 Task: Edit the address to "169 Perry Street".
Action: Mouse moved to (135, 210)
Screenshot: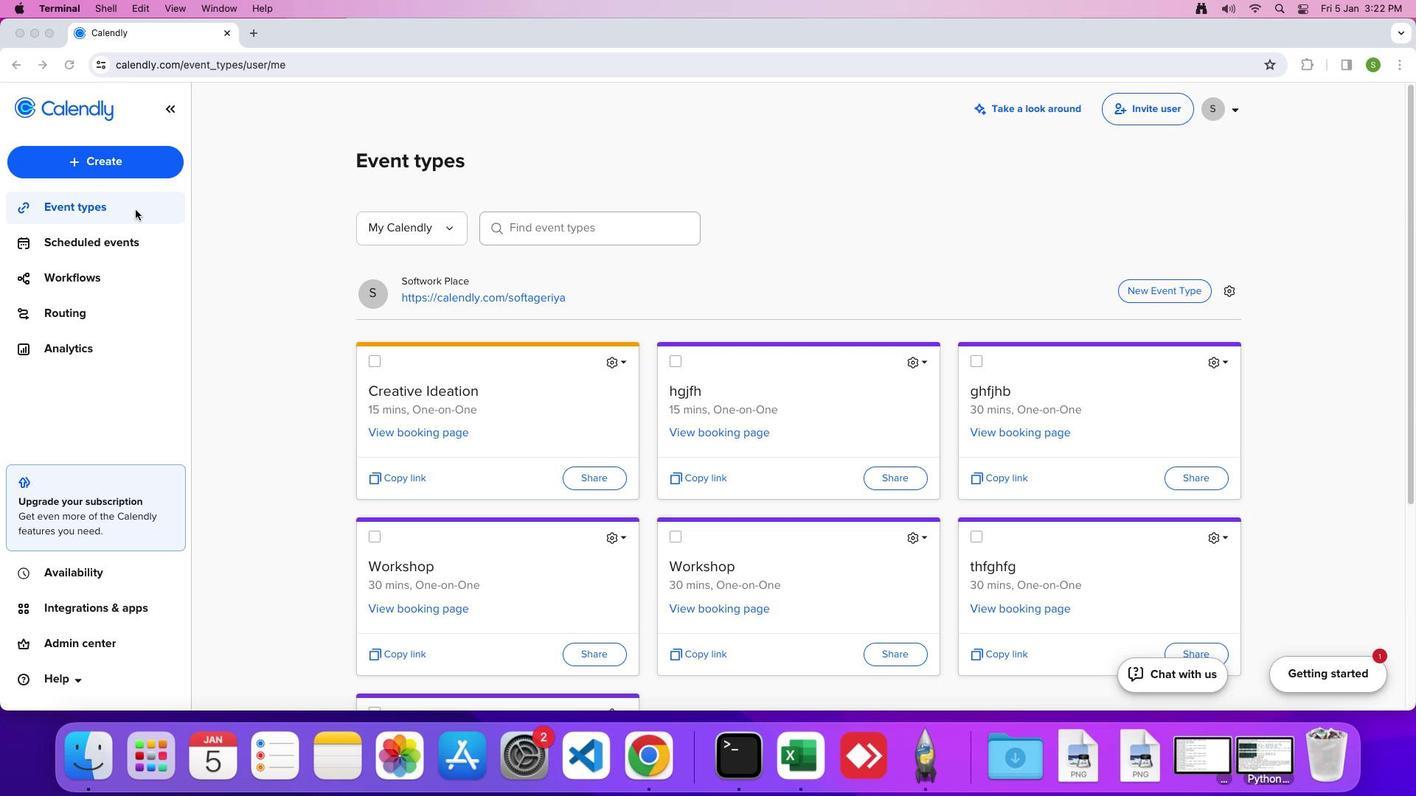 
Action: Mouse pressed left at (135, 210)
Screenshot: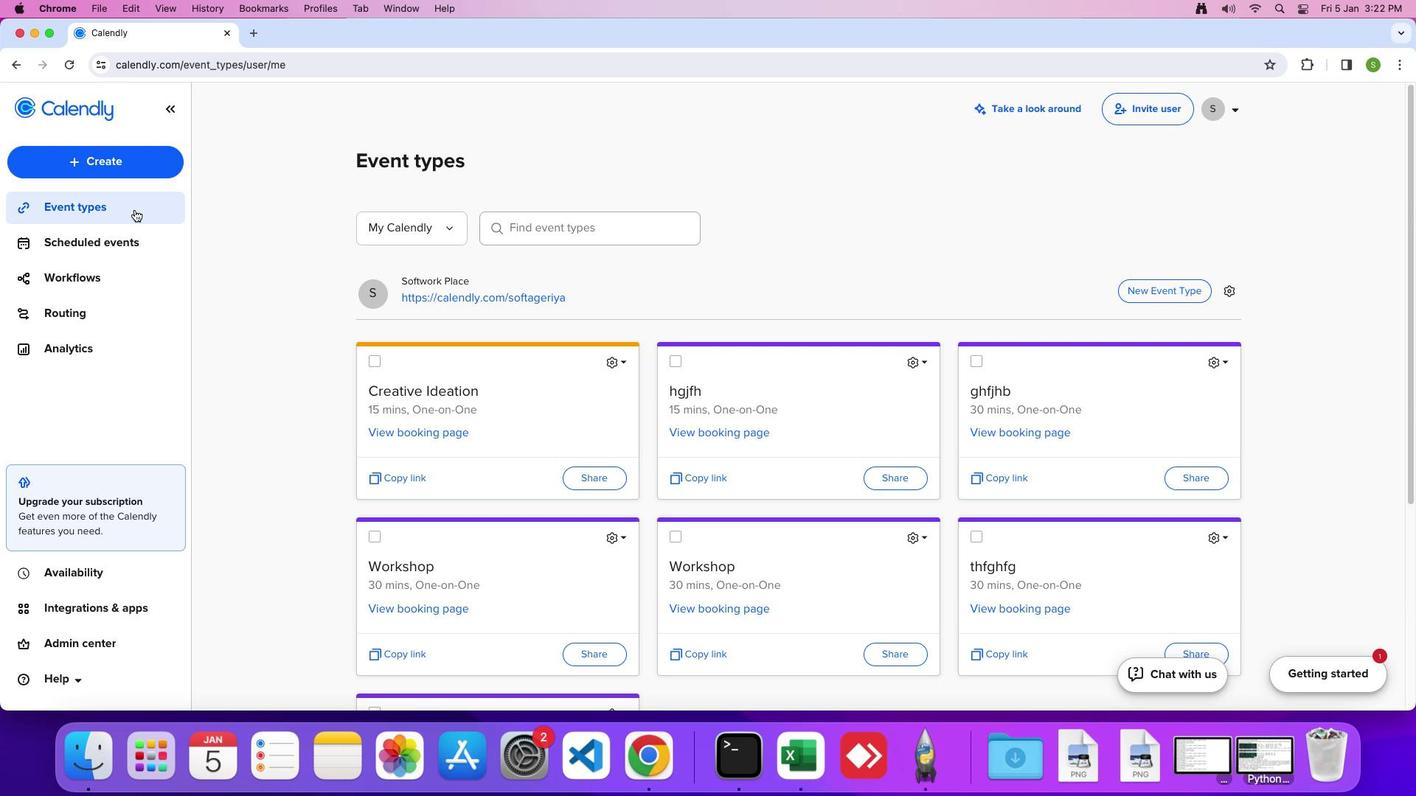 
Action: Mouse moved to (621, 362)
Screenshot: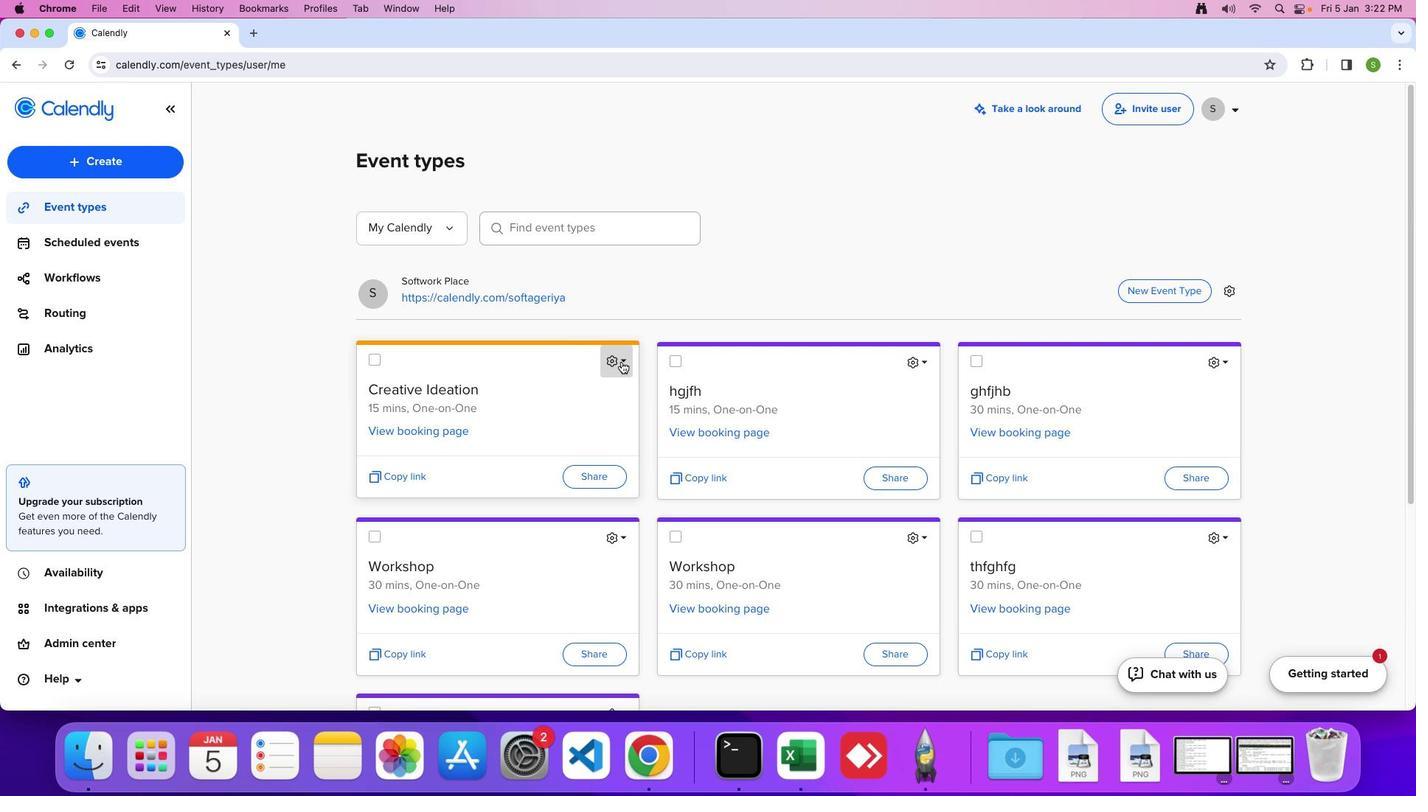 
Action: Mouse pressed left at (621, 362)
Screenshot: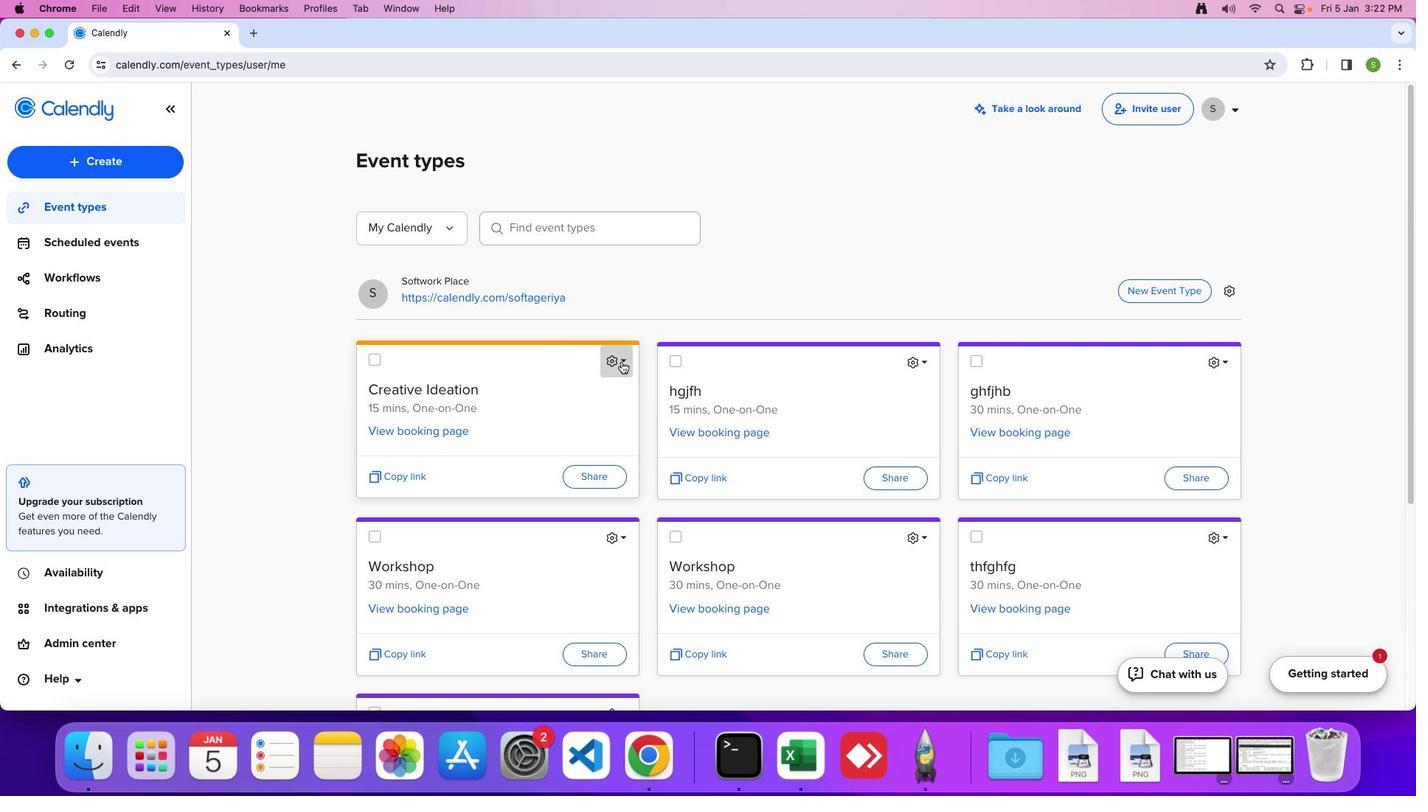 
Action: Mouse moved to (590, 396)
Screenshot: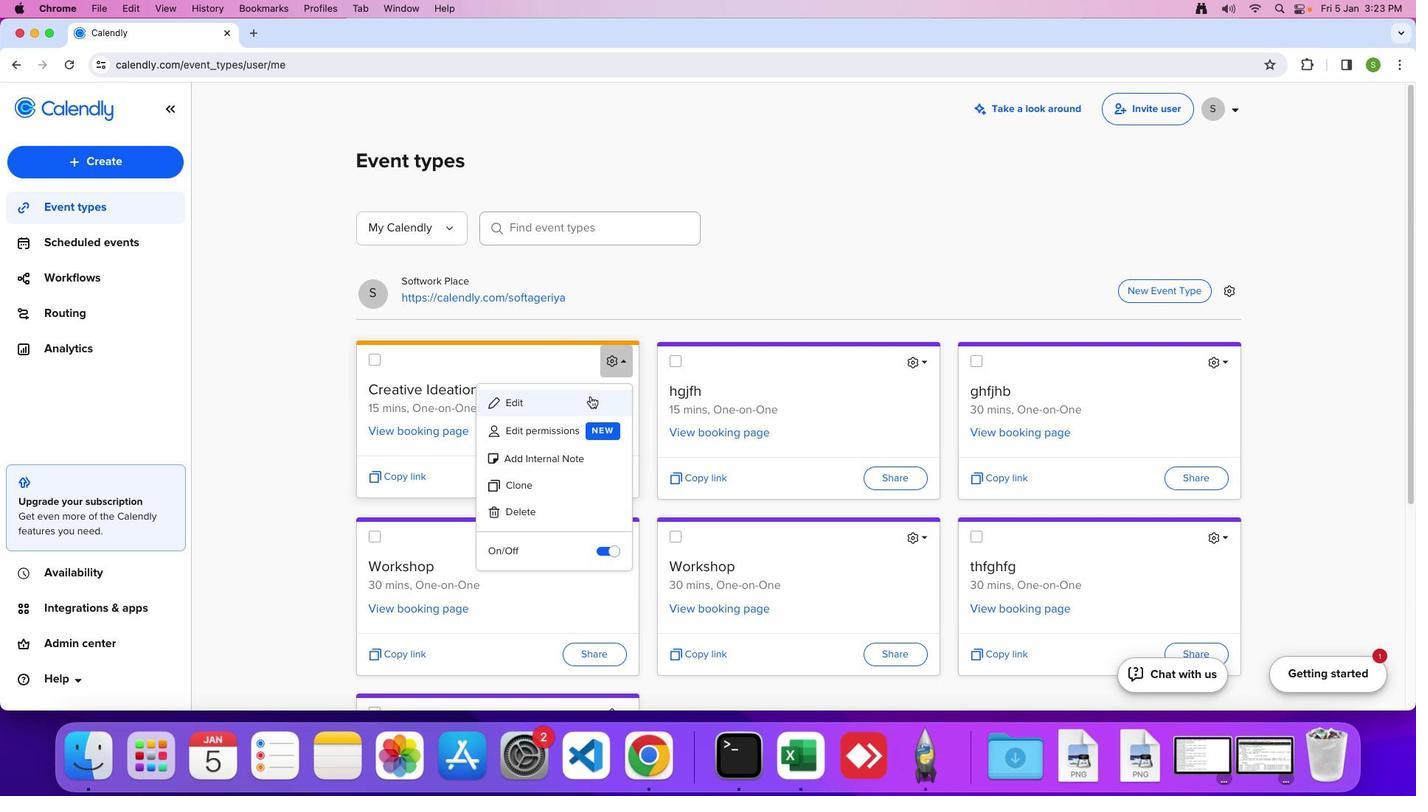 
Action: Mouse pressed left at (590, 396)
Screenshot: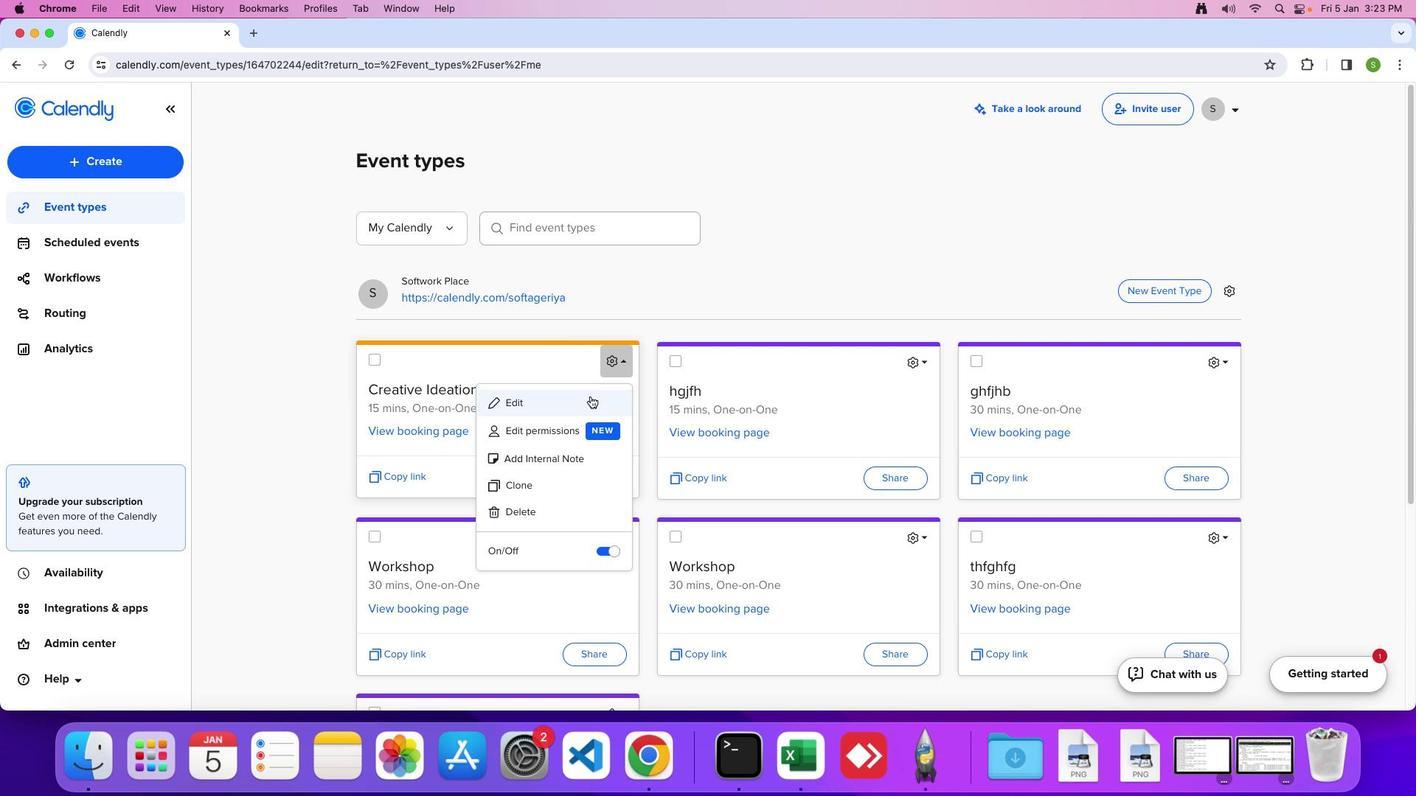
Action: Mouse moved to (241, 255)
Screenshot: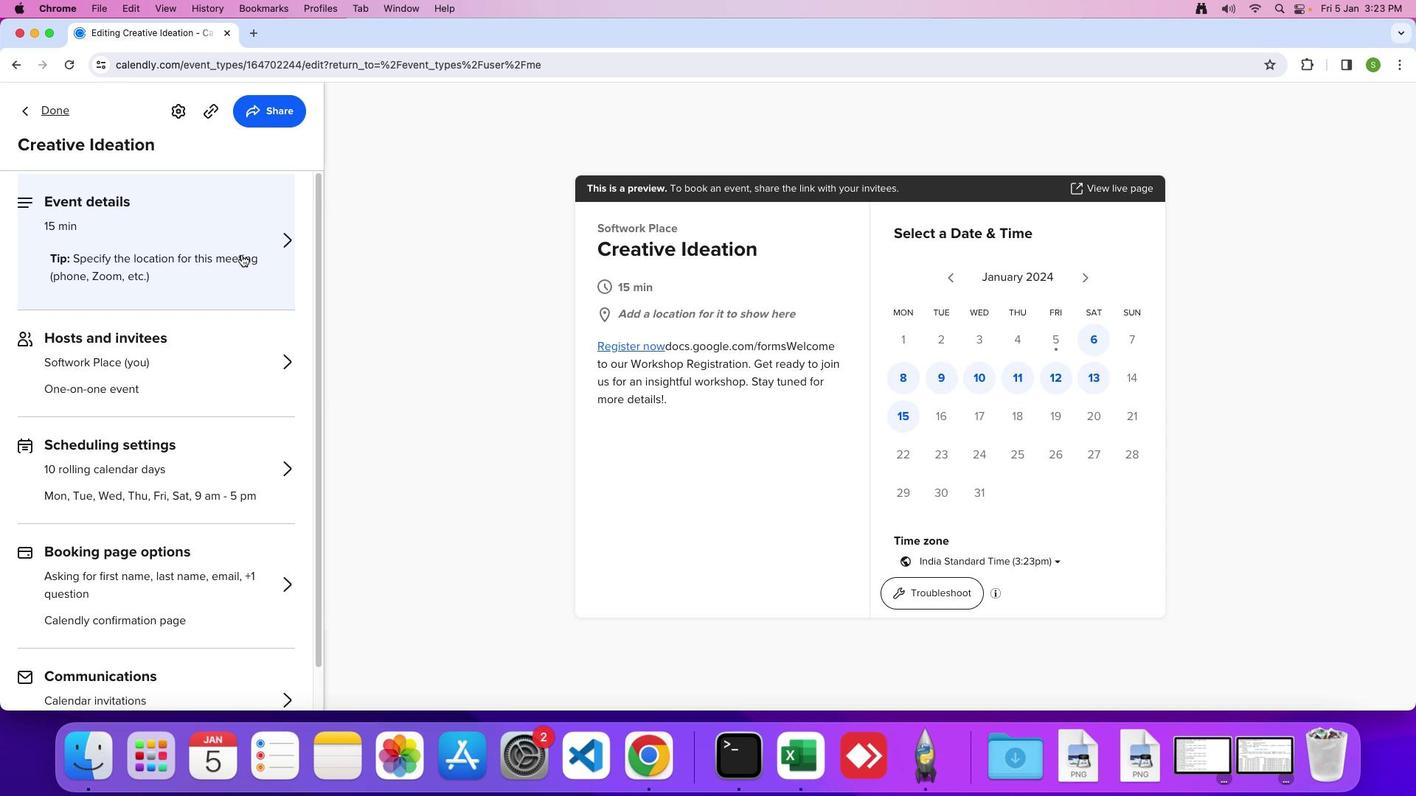 
Action: Mouse pressed left at (241, 255)
Screenshot: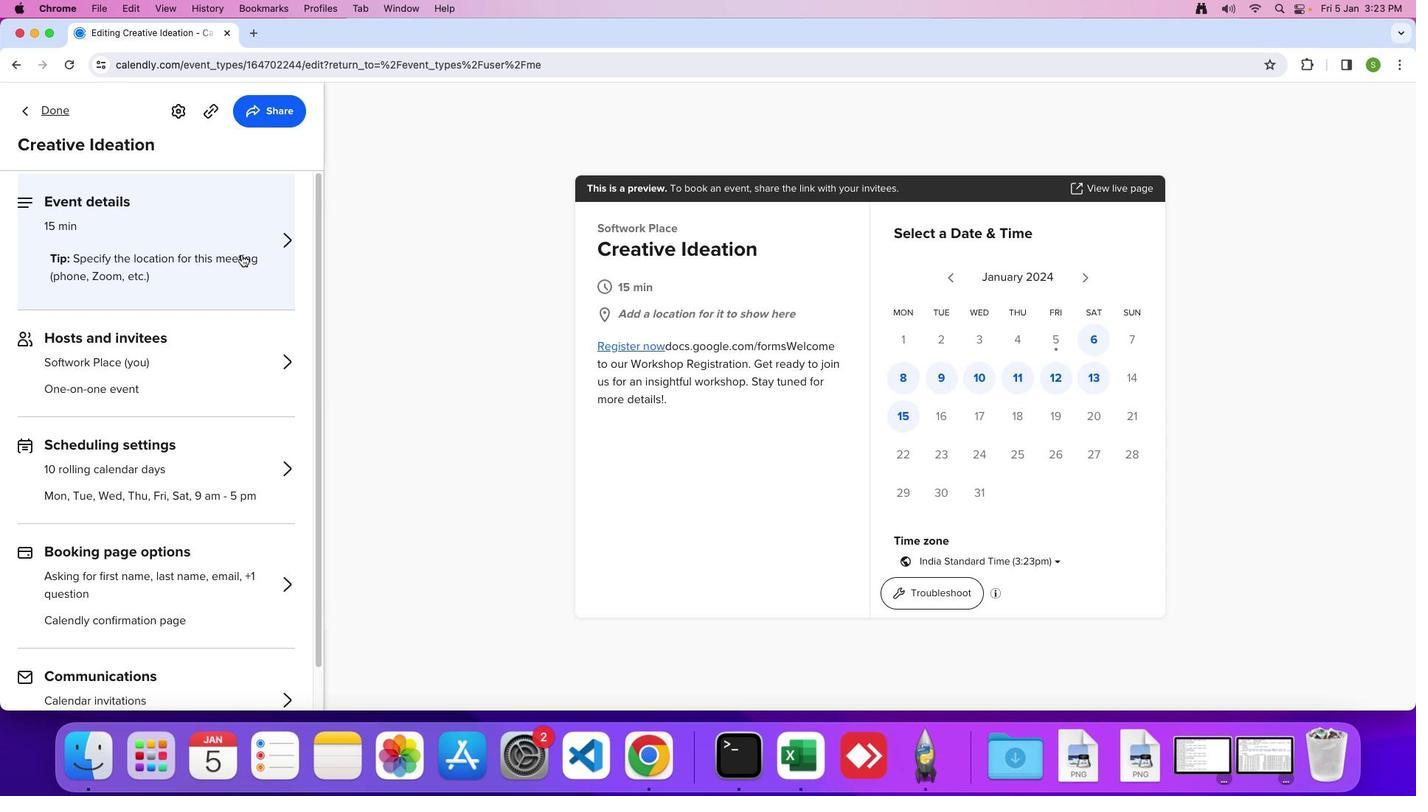 
Action: Mouse moved to (191, 368)
Screenshot: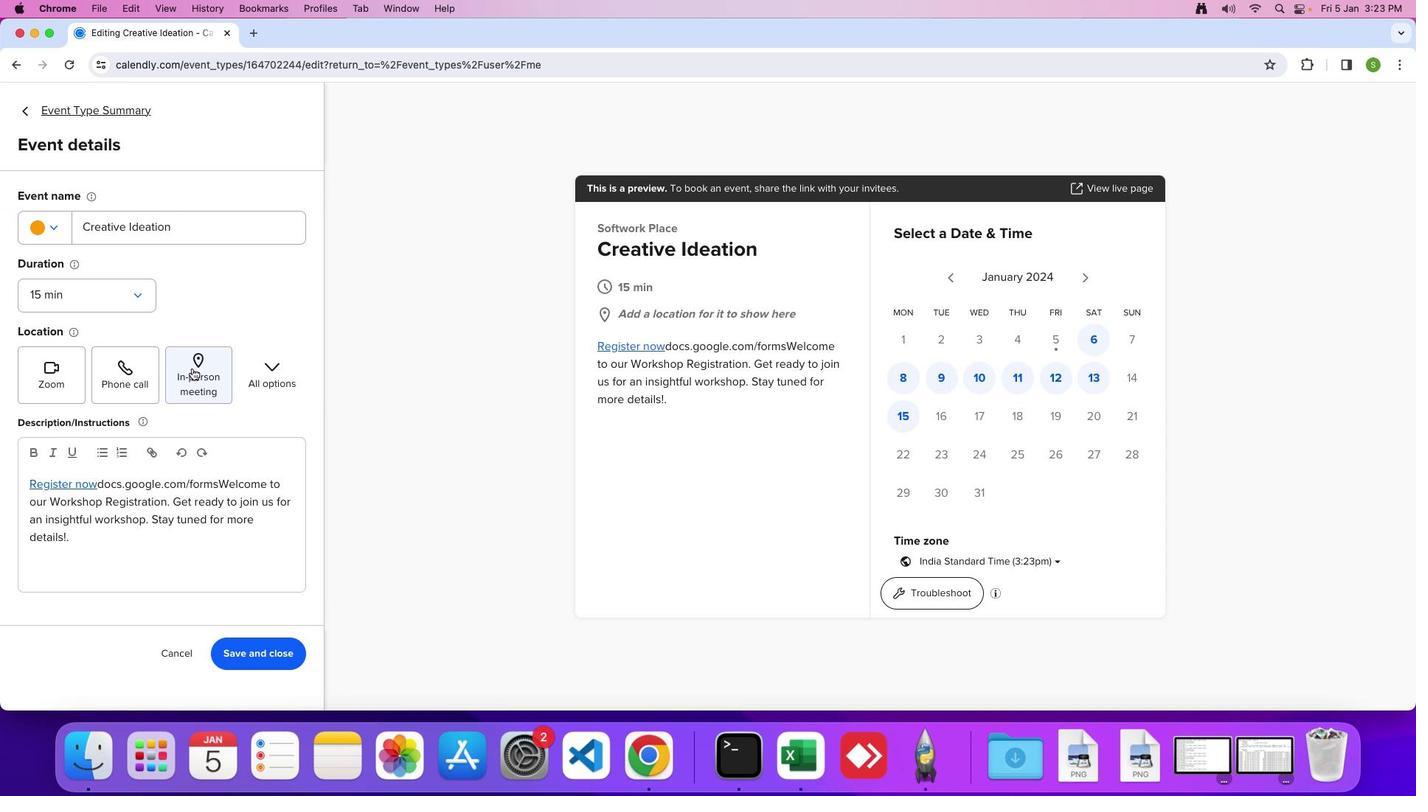 
Action: Mouse pressed left at (191, 368)
Screenshot: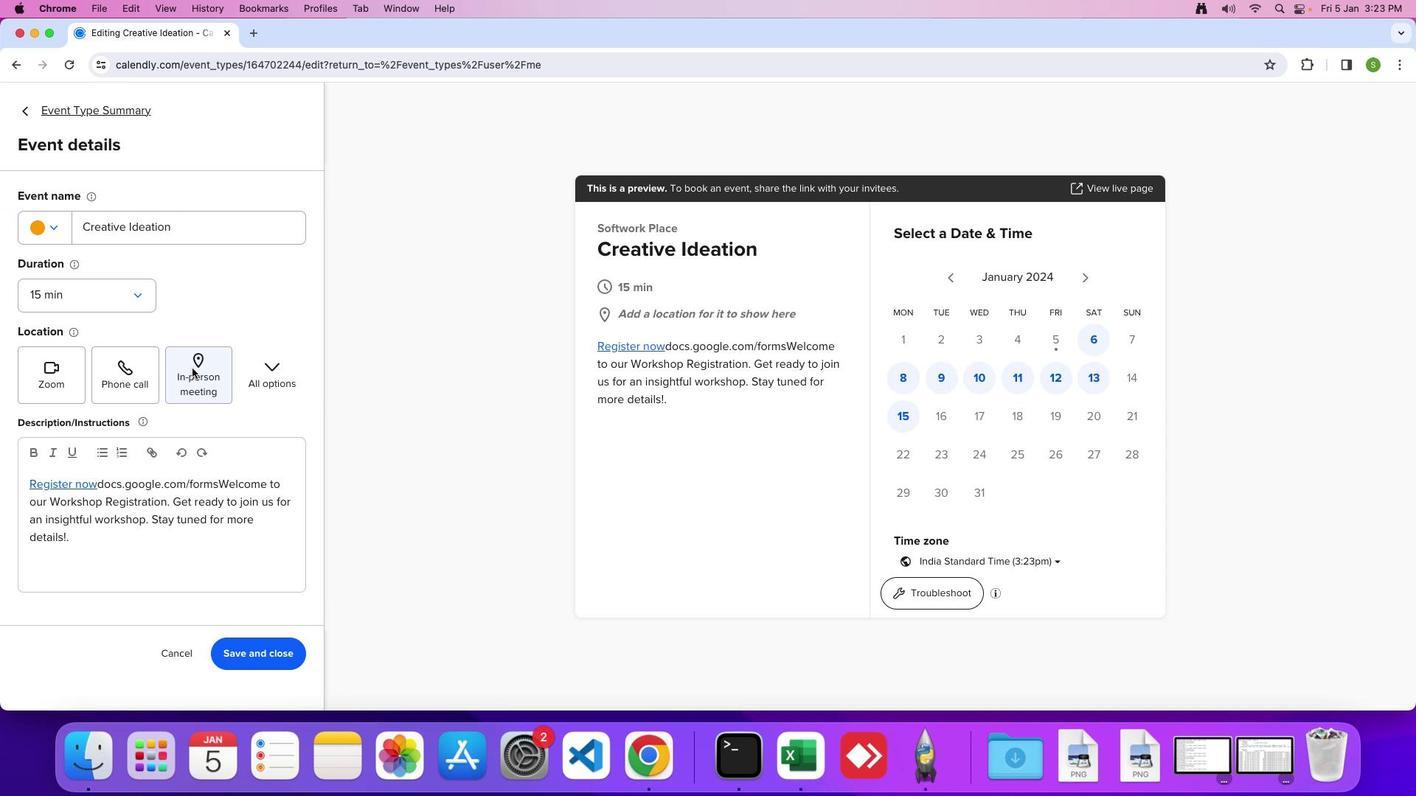 
Action: Mouse moved to (617, 265)
Screenshot: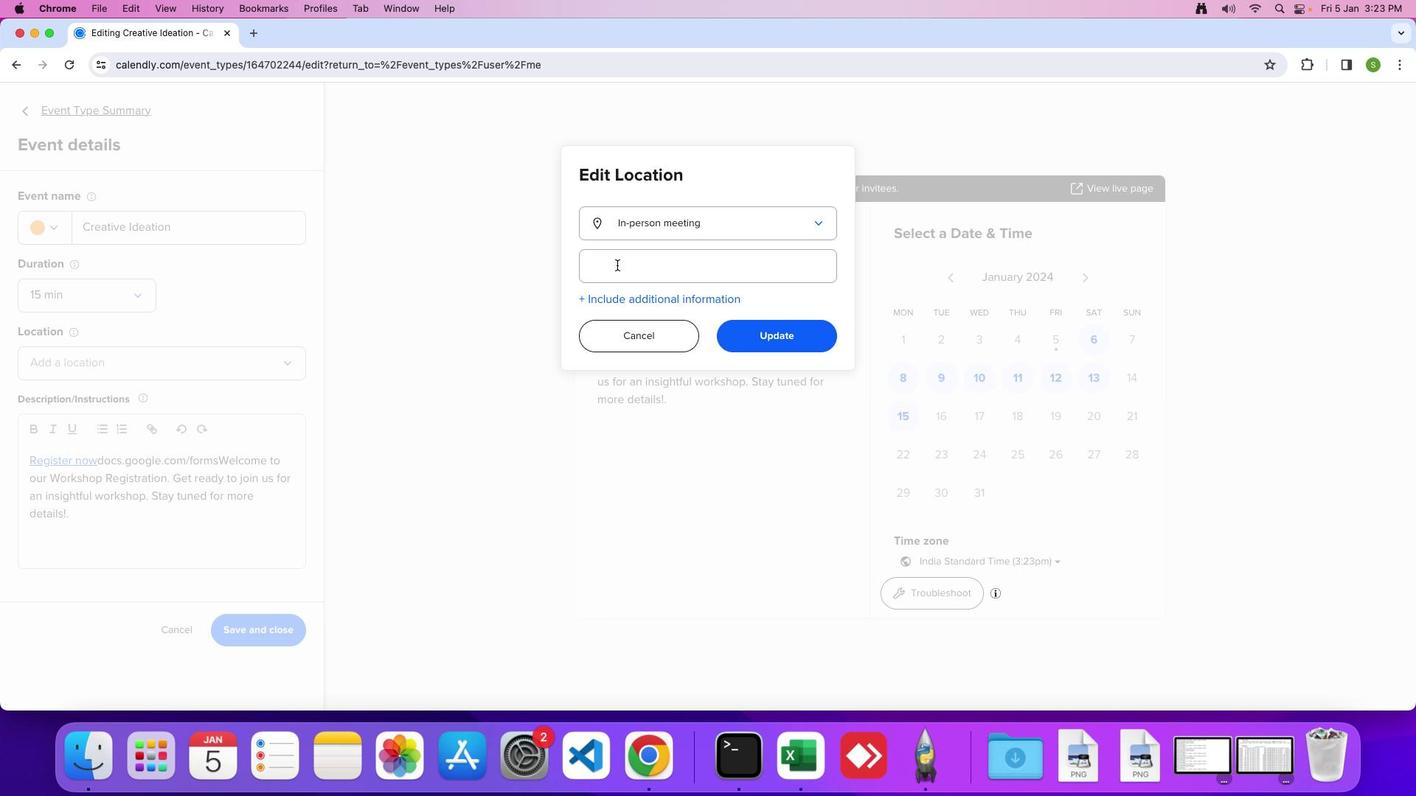 
Action: Mouse pressed left at (617, 265)
Screenshot: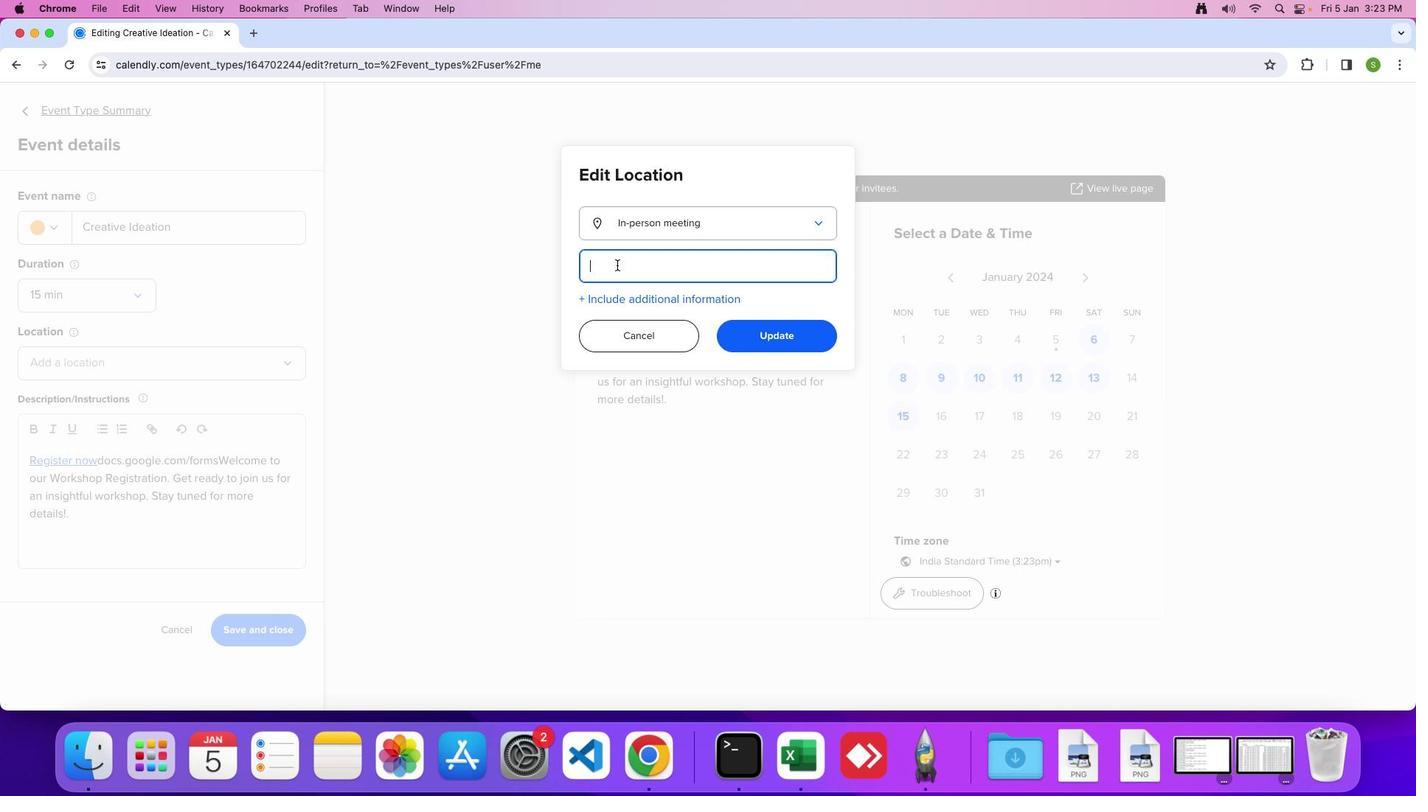 
Action: Key pressed '1''6''9'Key.spaceKey.shift'P'Key.caps_lock'e''r''r''y'Key.spaceKey.shift'S''t''r''e''e''t'
Screenshot: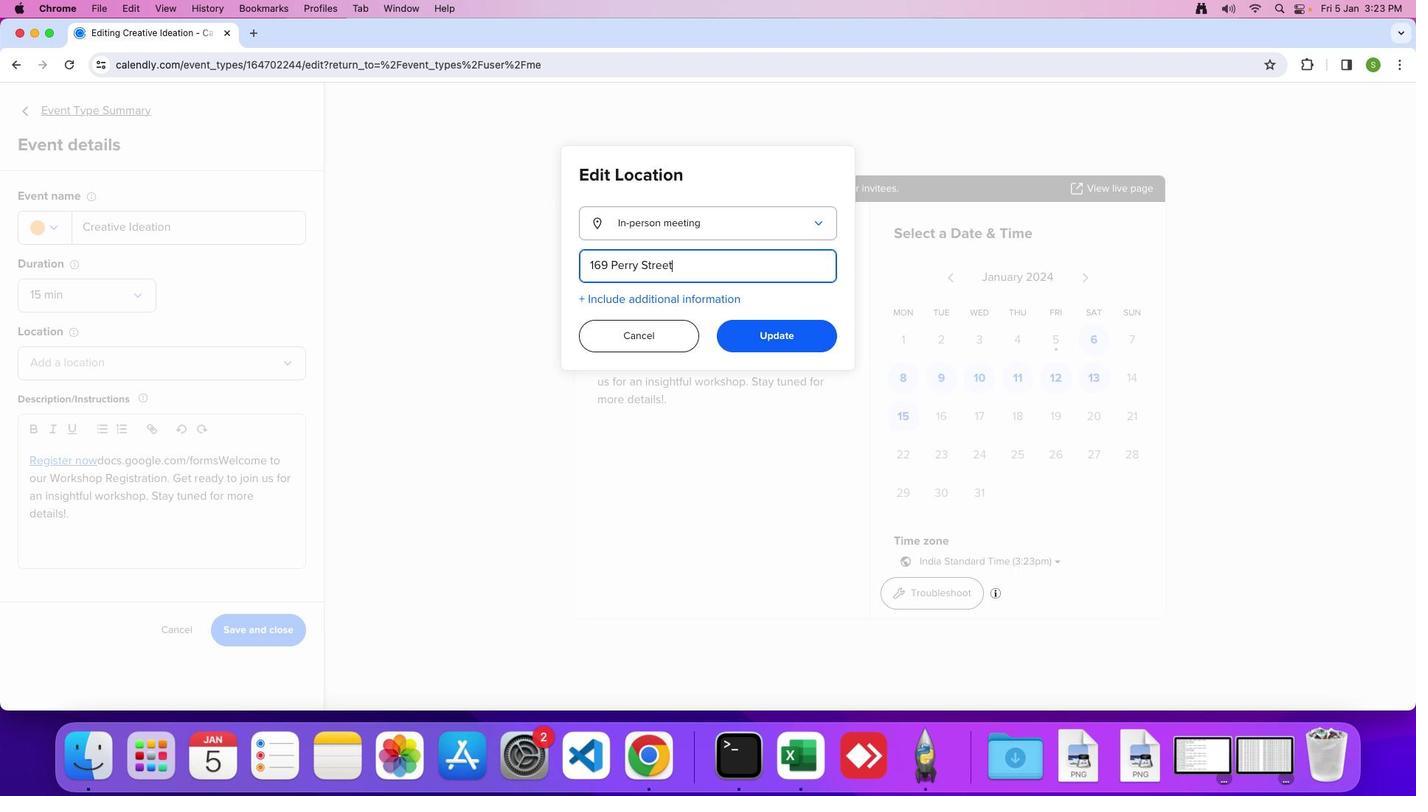 
Action: Mouse moved to (749, 333)
Screenshot: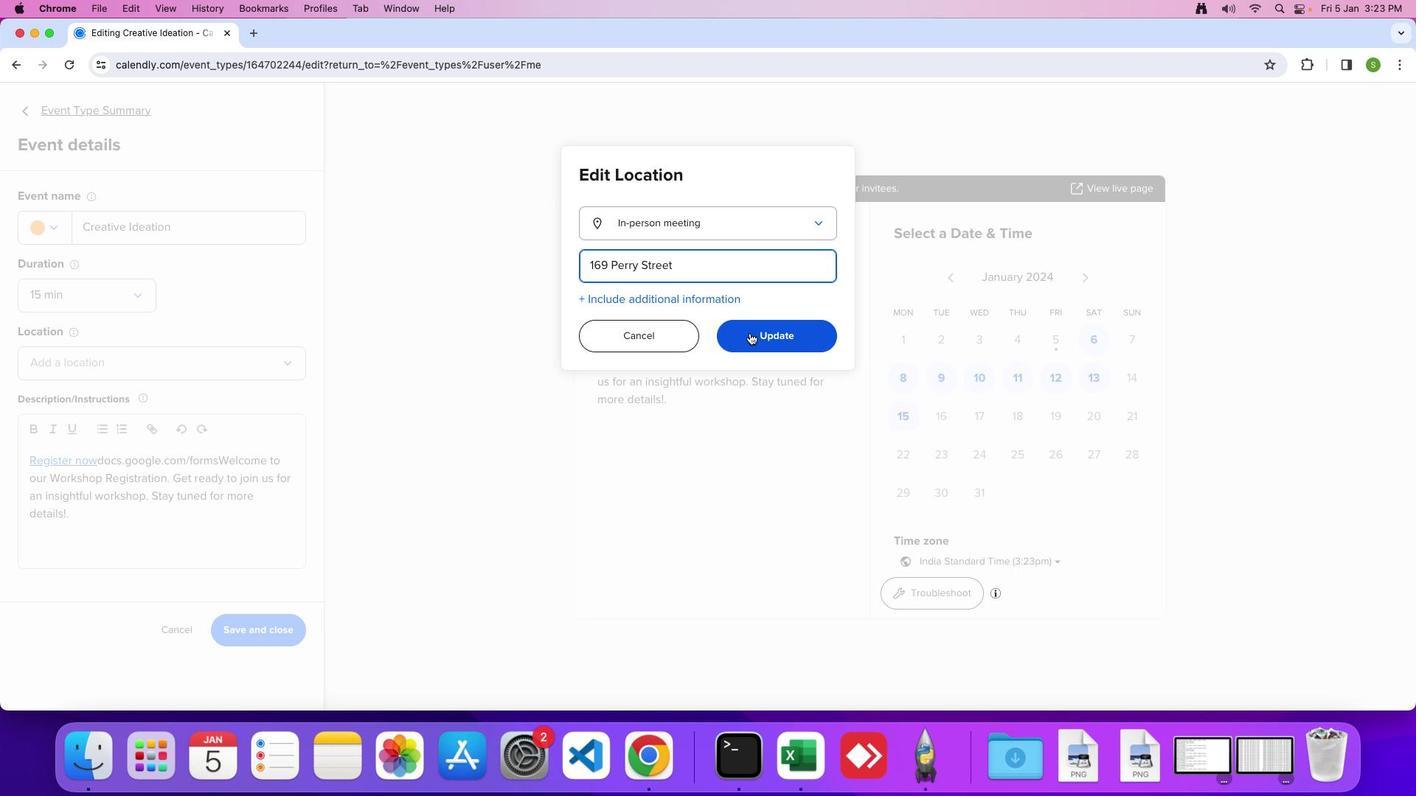
Action: Mouse pressed left at (749, 333)
Screenshot: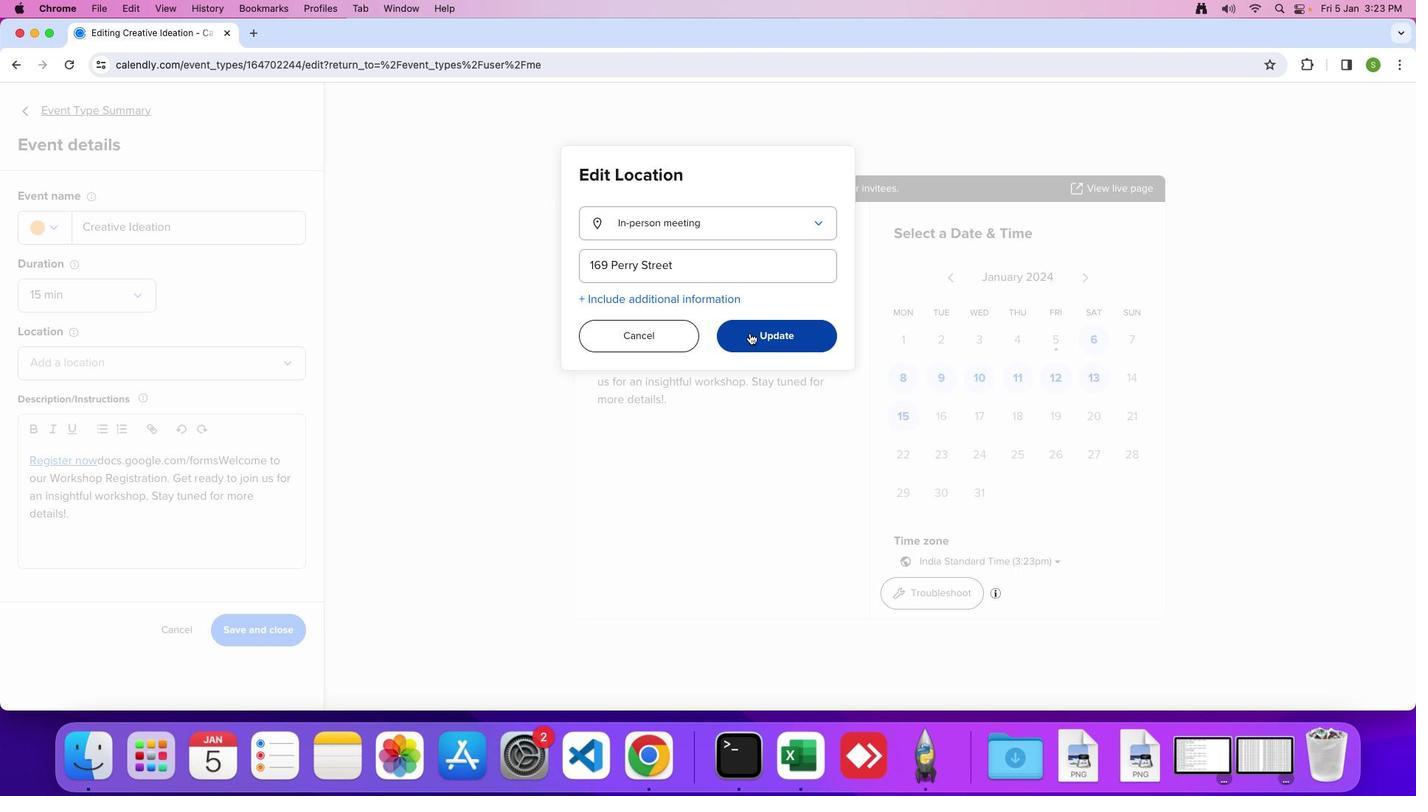 
Action: Mouse moved to (750, 333)
Screenshot: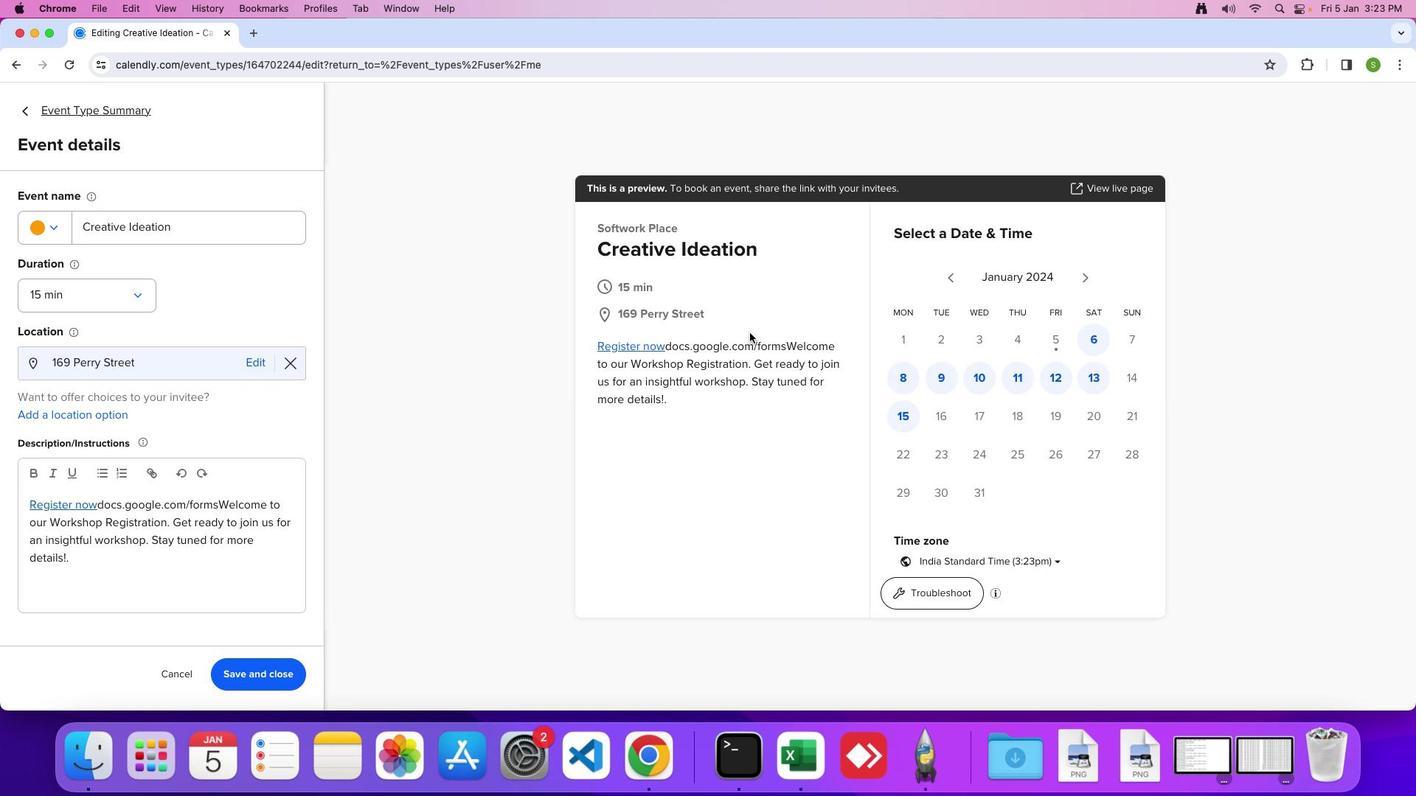 
